 Task: Set the "RIST nack type, 0 = range, 1 = bitmask." for "RIST INPUT" to bitmask.
Action: Mouse moved to (142, 22)
Screenshot: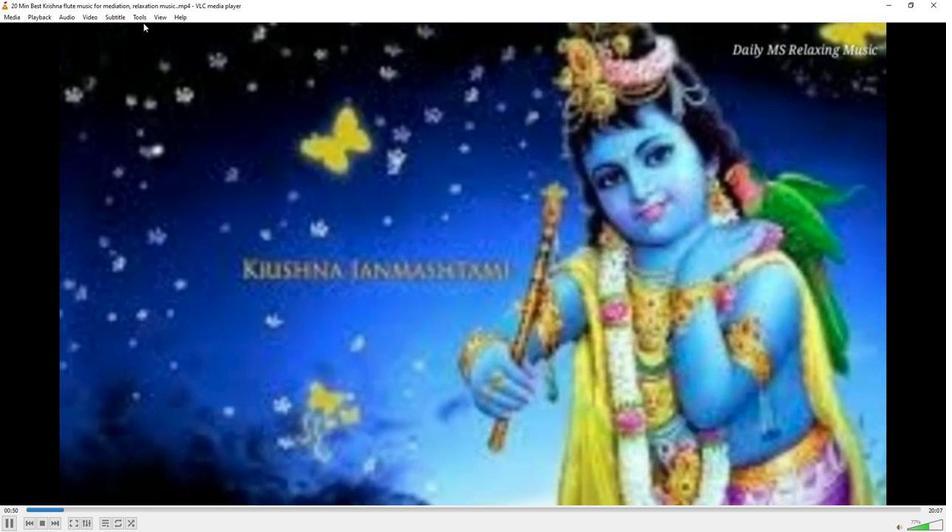 
Action: Mouse pressed left at (142, 22)
Screenshot: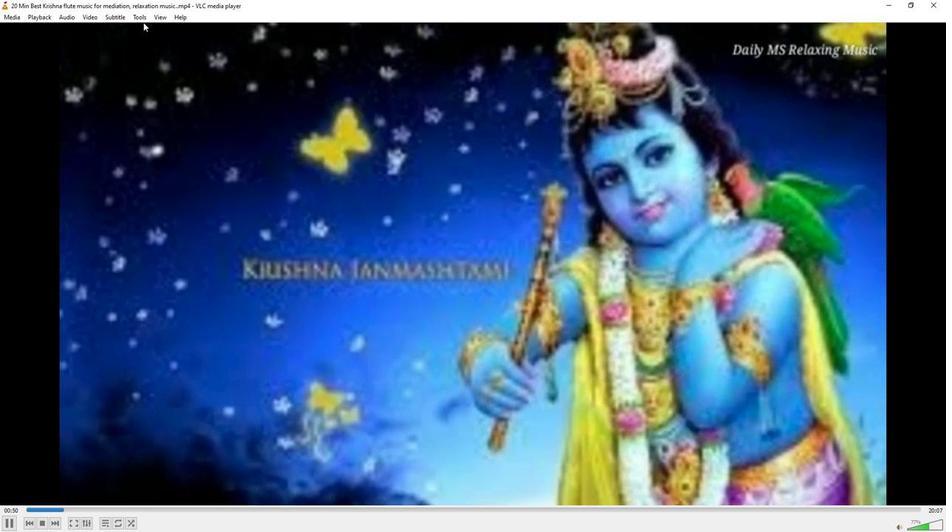 
Action: Mouse moved to (142, 18)
Screenshot: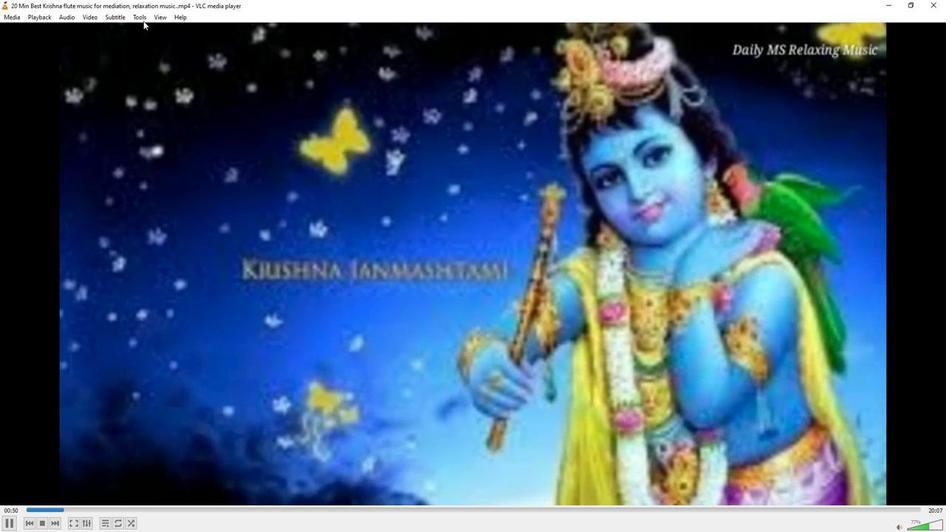 
Action: Mouse pressed left at (142, 18)
Screenshot: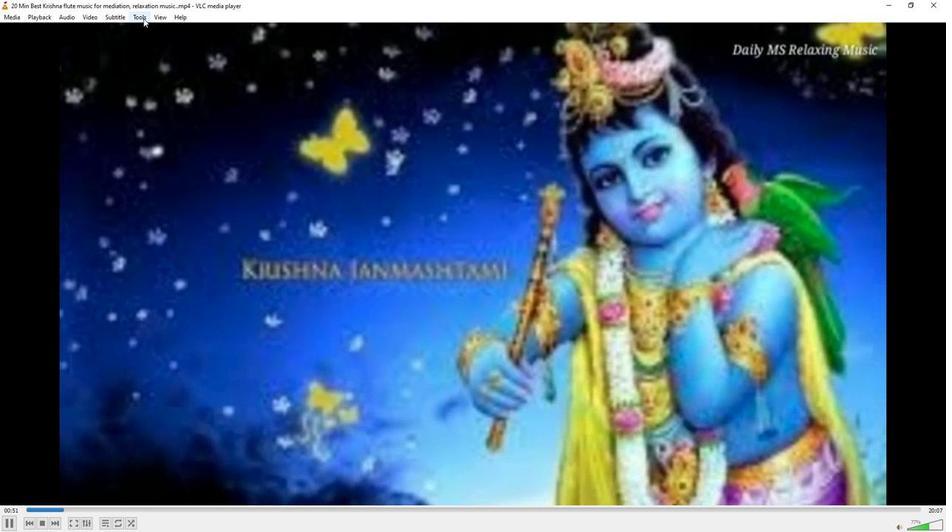 
Action: Mouse moved to (147, 133)
Screenshot: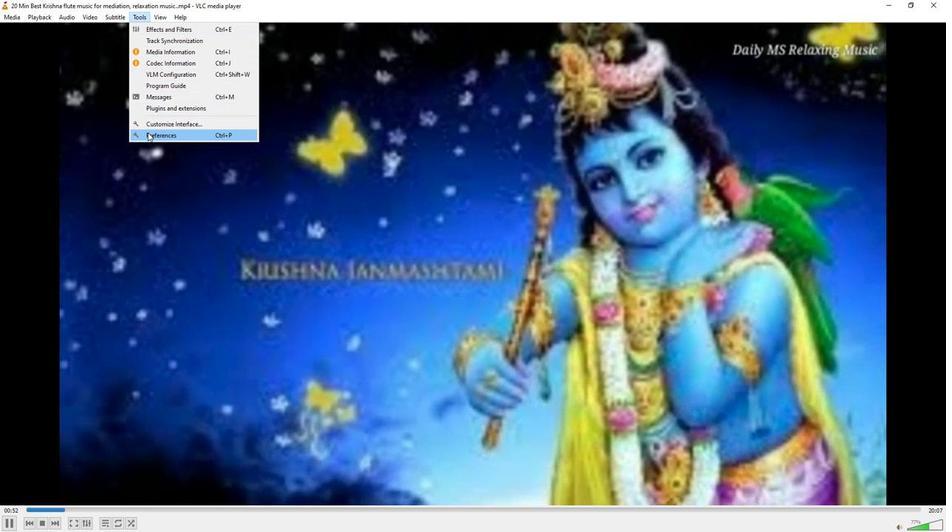 
Action: Mouse pressed left at (147, 133)
Screenshot: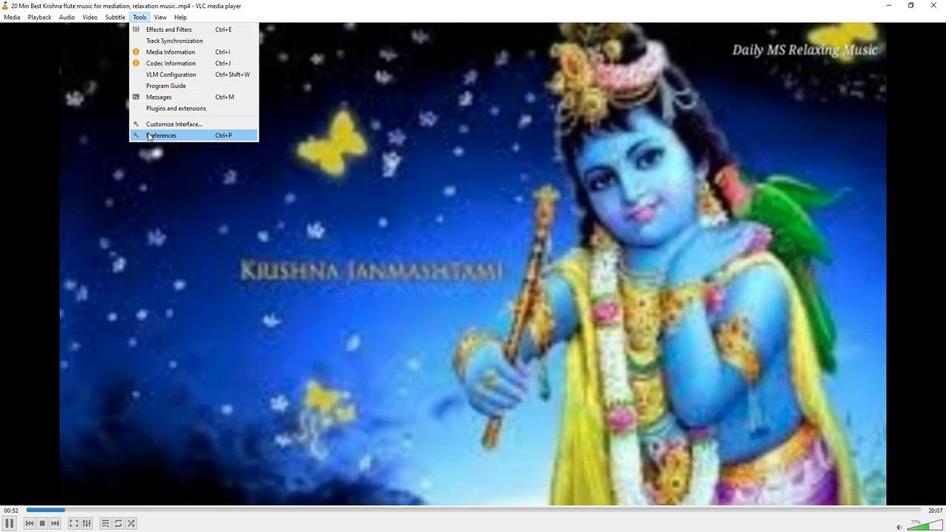 
Action: Mouse moved to (312, 430)
Screenshot: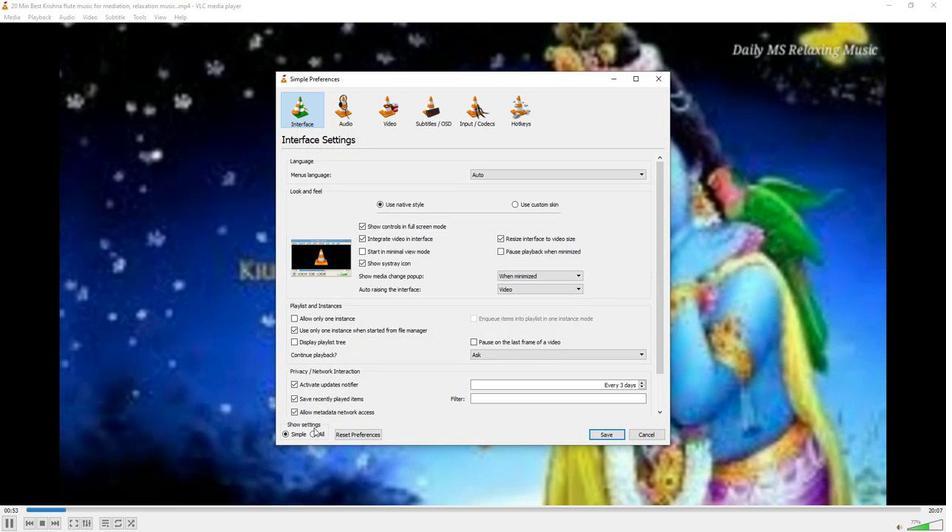
Action: Mouse pressed left at (312, 430)
Screenshot: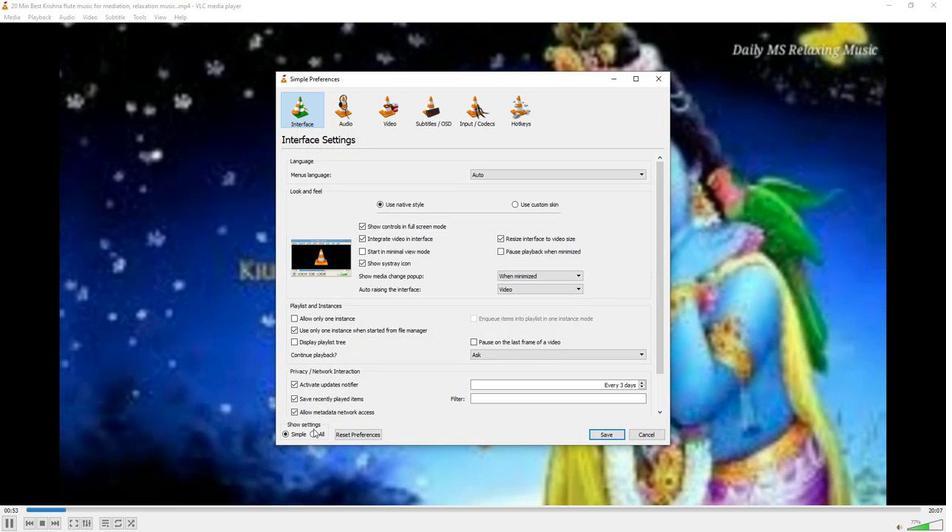 
Action: Mouse moved to (312, 433)
Screenshot: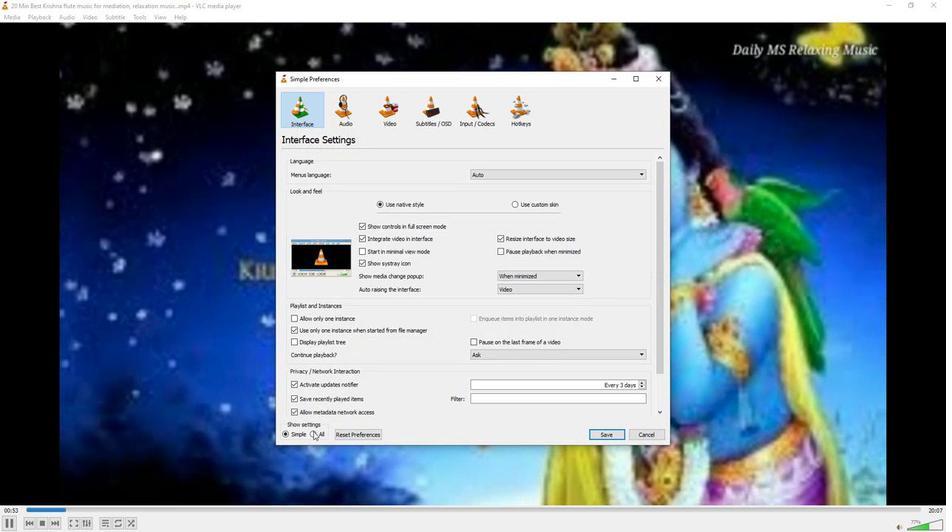 
Action: Mouse pressed left at (312, 433)
Screenshot: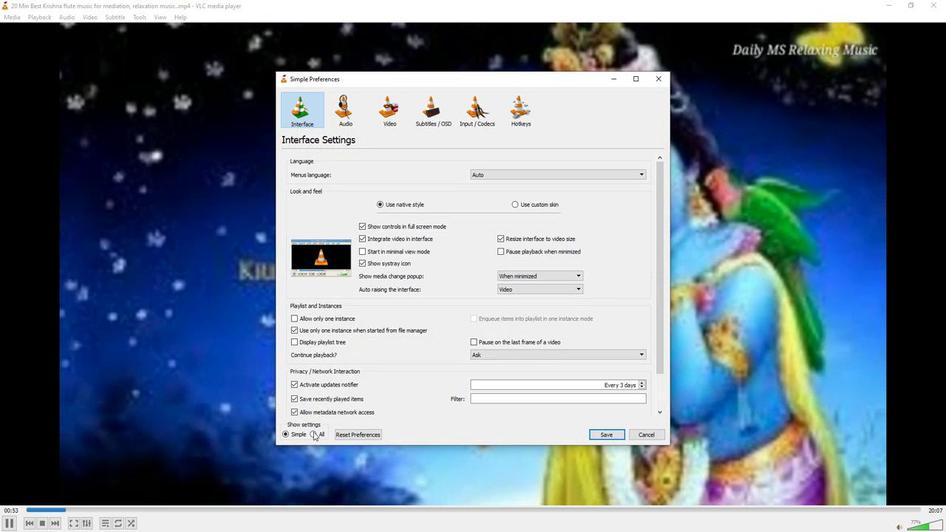 
Action: Mouse moved to (300, 272)
Screenshot: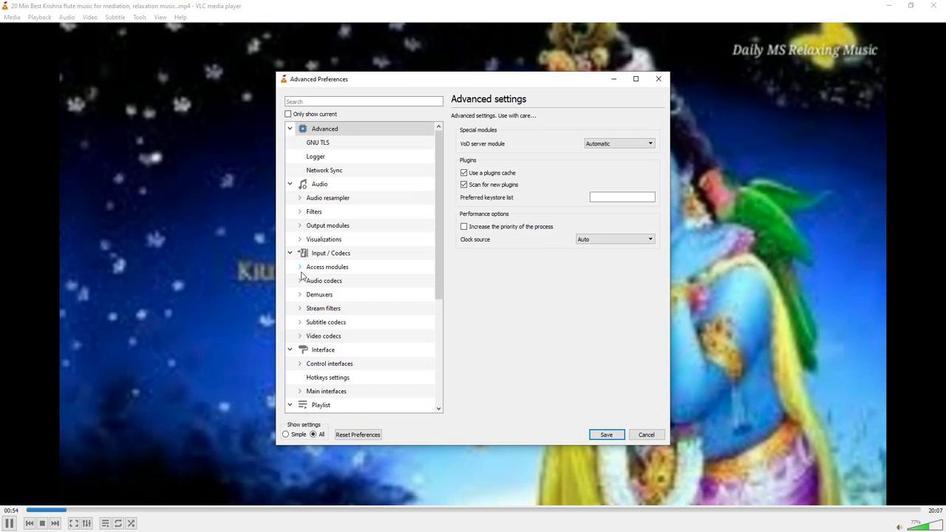 
Action: Mouse pressed left at (300, 272)
Screenshot: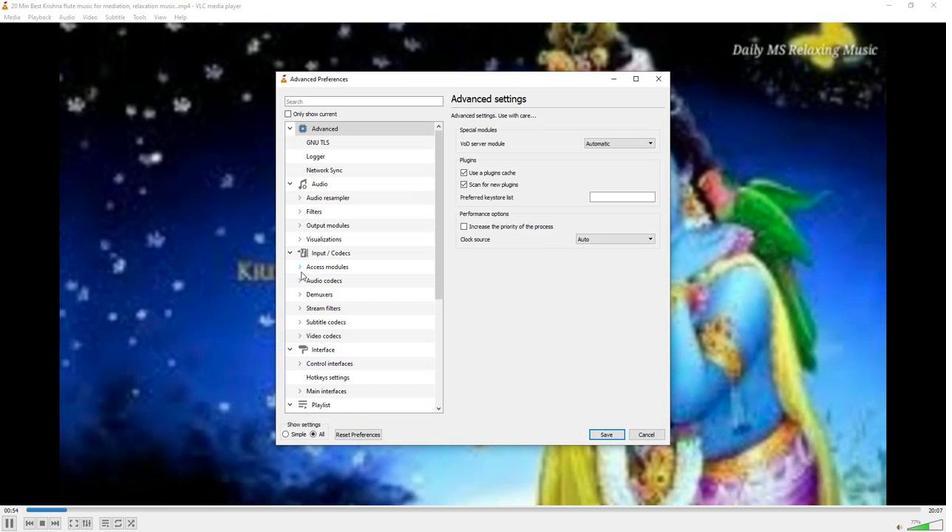 
Action: Mouse moved to (310, 349)
Screenshot: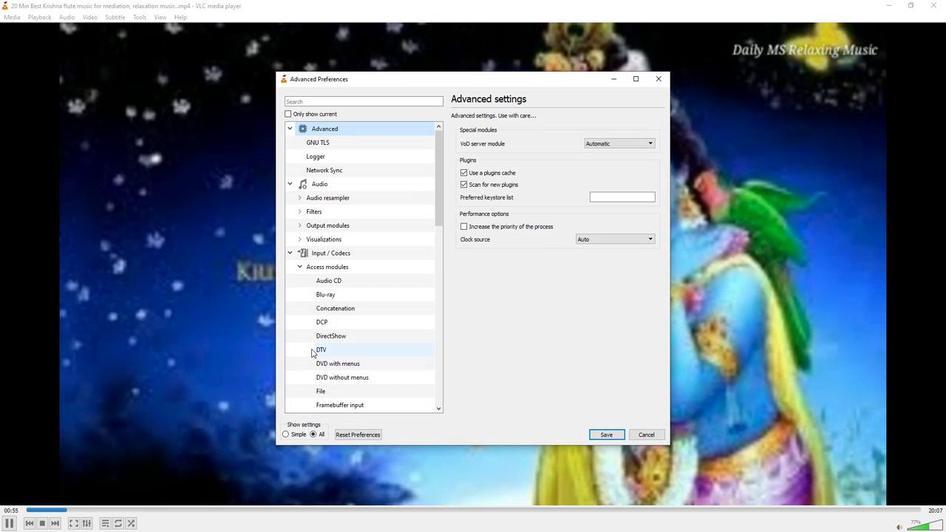 
Action: Mouse scrolled (310, 349) with delta (0, 0)
Screenshot: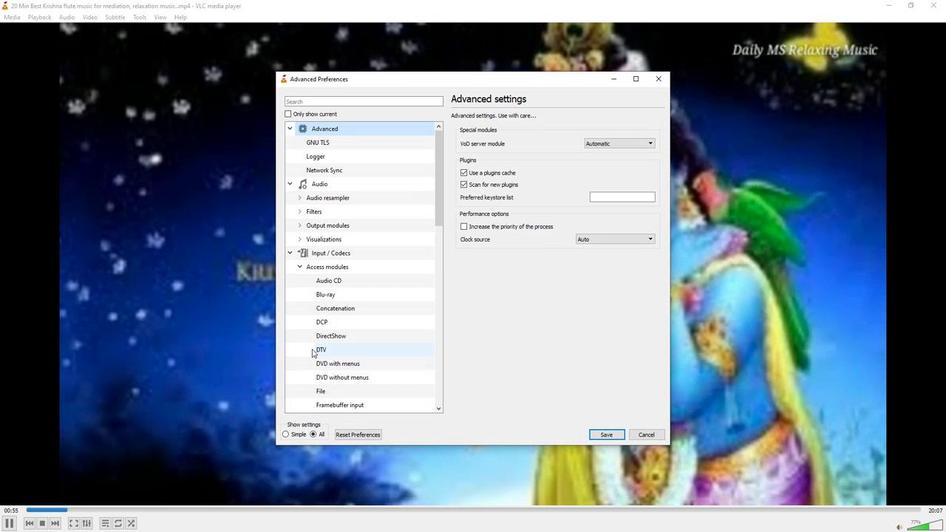 
Action: Mouse scrolled (310, 349) with delta (0, 0)
Screenshot: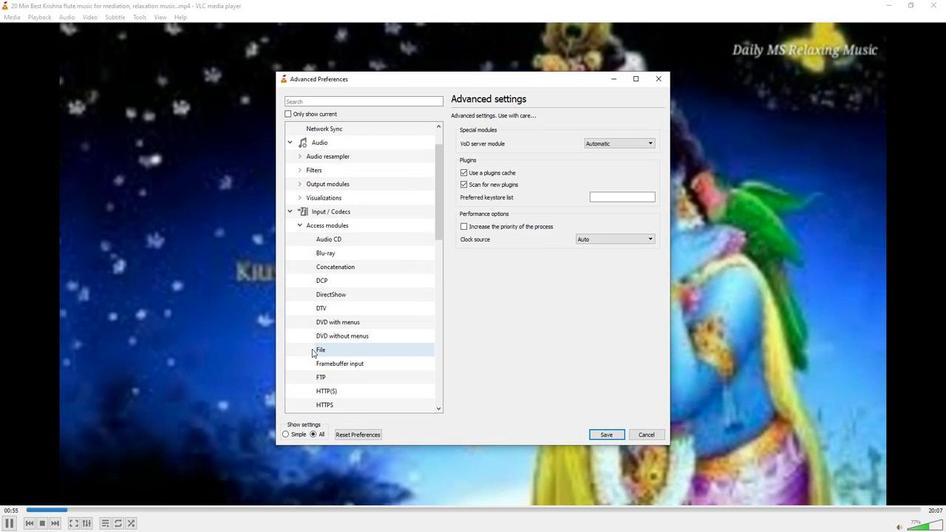 
Action: Mouse moved to (313, 360)
Screenshot: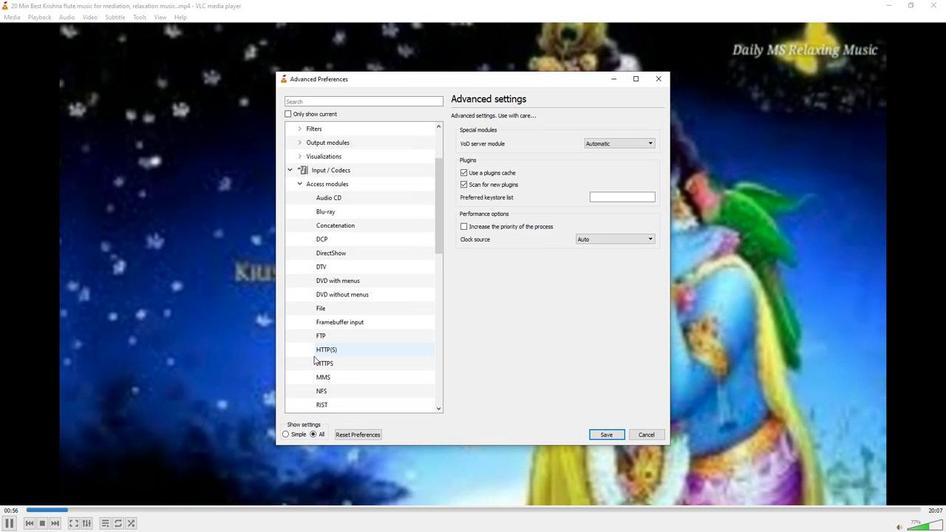 
Action: Mouse scrolled (313, 360) with delta (0, 0)
Screenshot: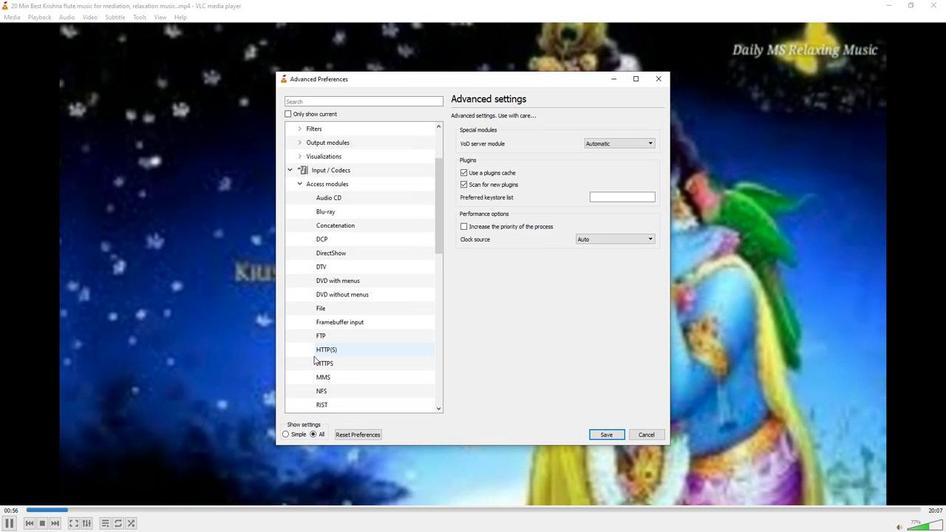 
Action: Mouse moved to (317, 365)
Screenshot: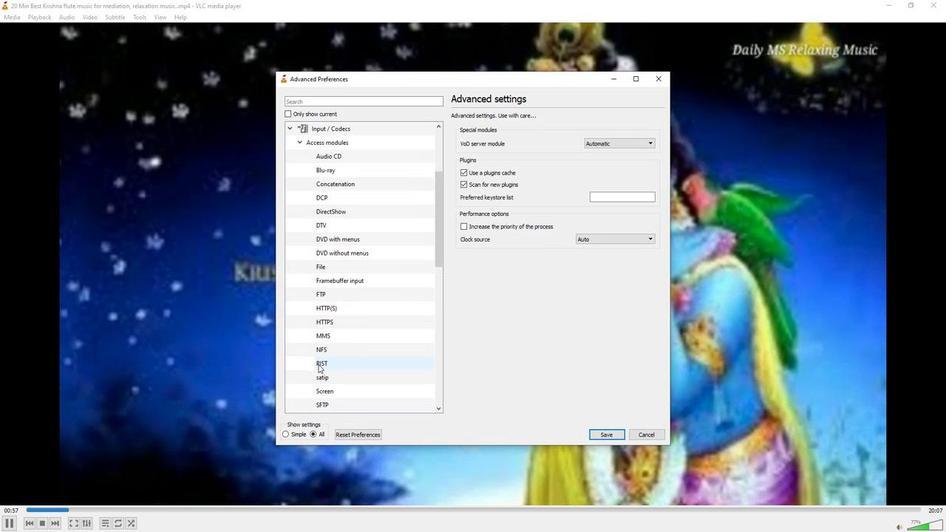 
Action: Mouse pressed left at (317, 365)
Screenshot: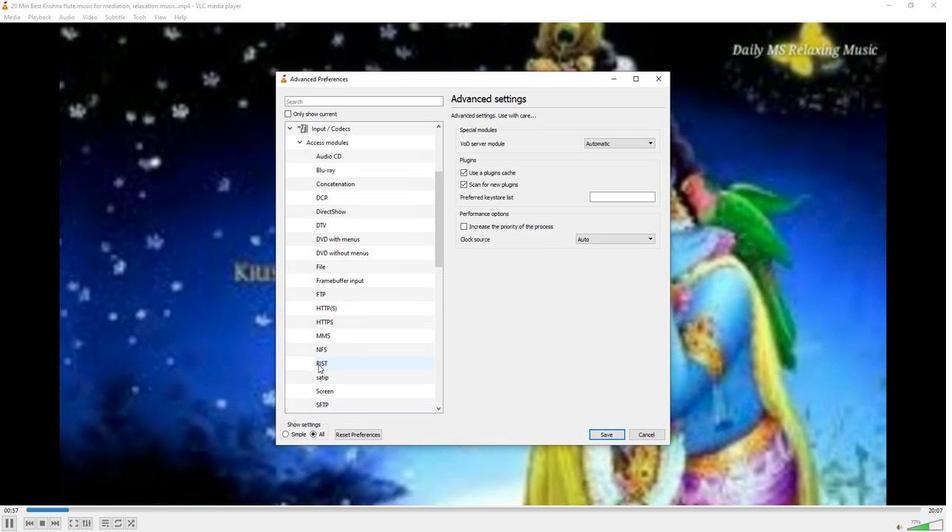 
Action: Mouse moved to (651, 212)
Screenshot: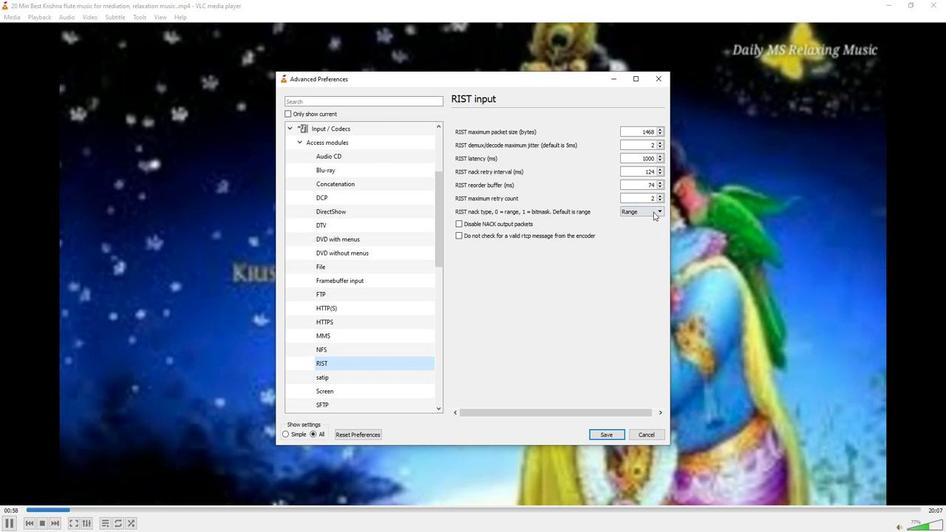 
Action: Mouse pressed left at (651, 212)
Screenshot: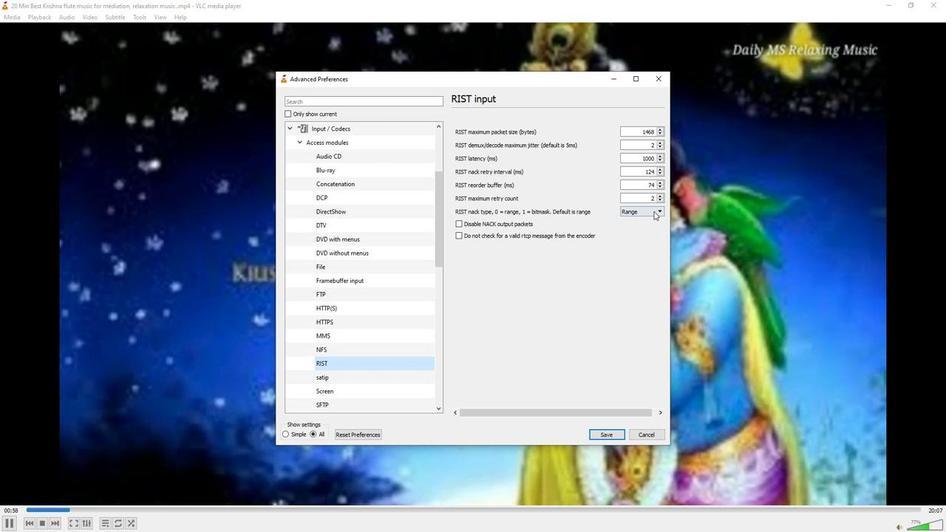 
Action: Mouse moved to (647, 229)
Screenshot: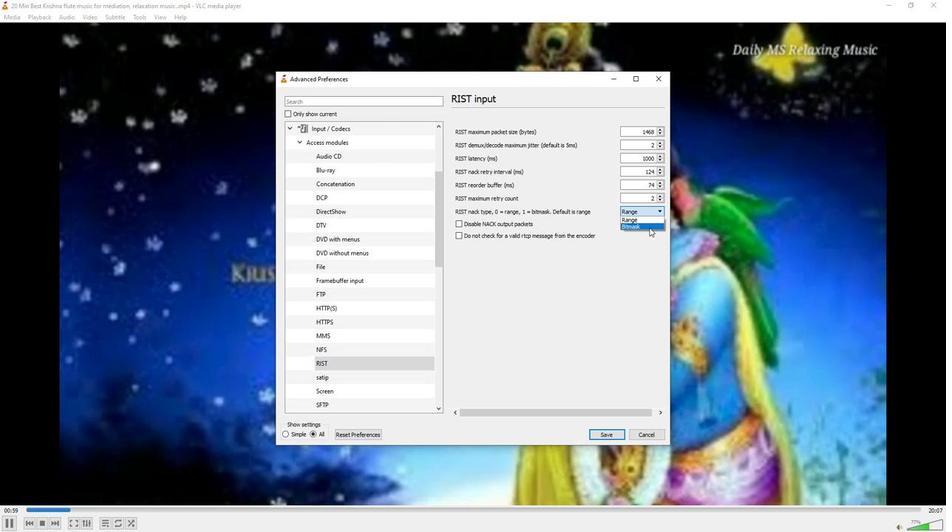 
Action: Mouse pressed left at (647, 229)
Screenshot: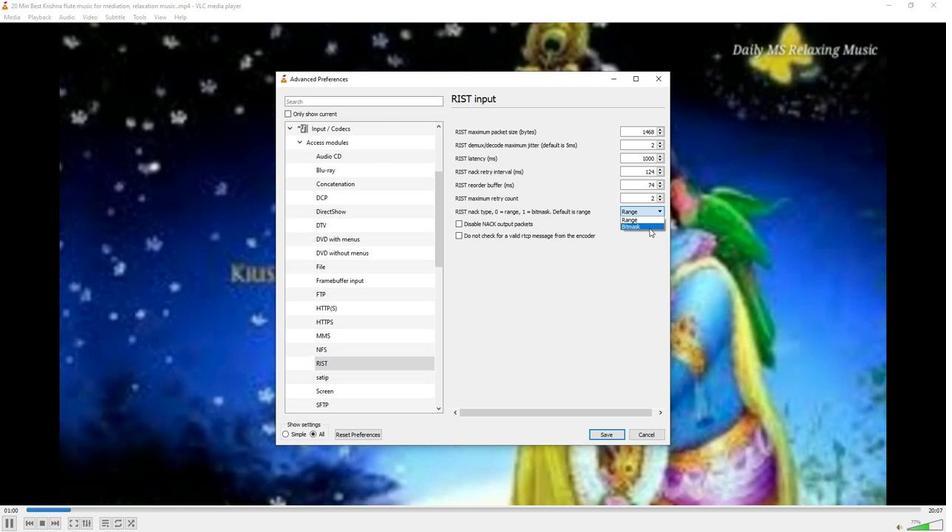 
Action: Mouse moved to (613, 258)
Screenshot: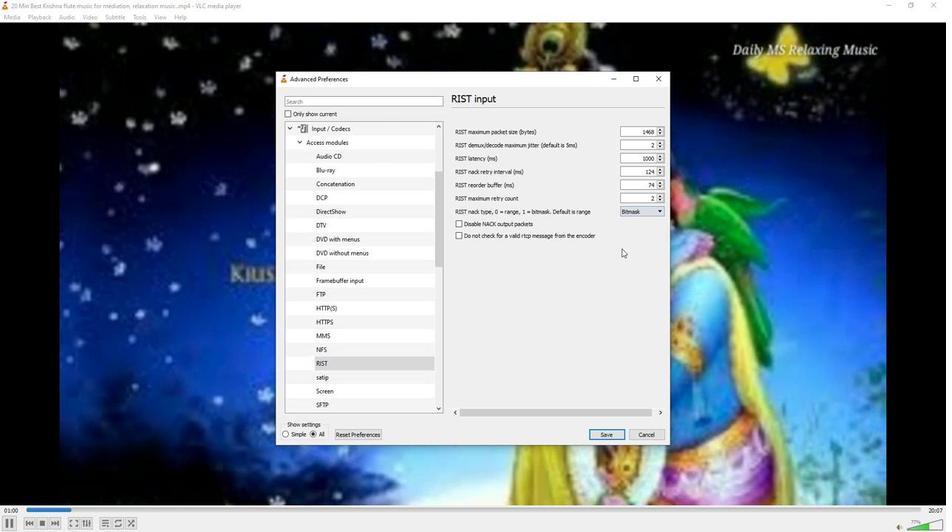 
